 Task: Align the text "Advancing knowledge through systematic investigation" at the bottom.
Action: Mouse moved to (114, 93)
Screenshot: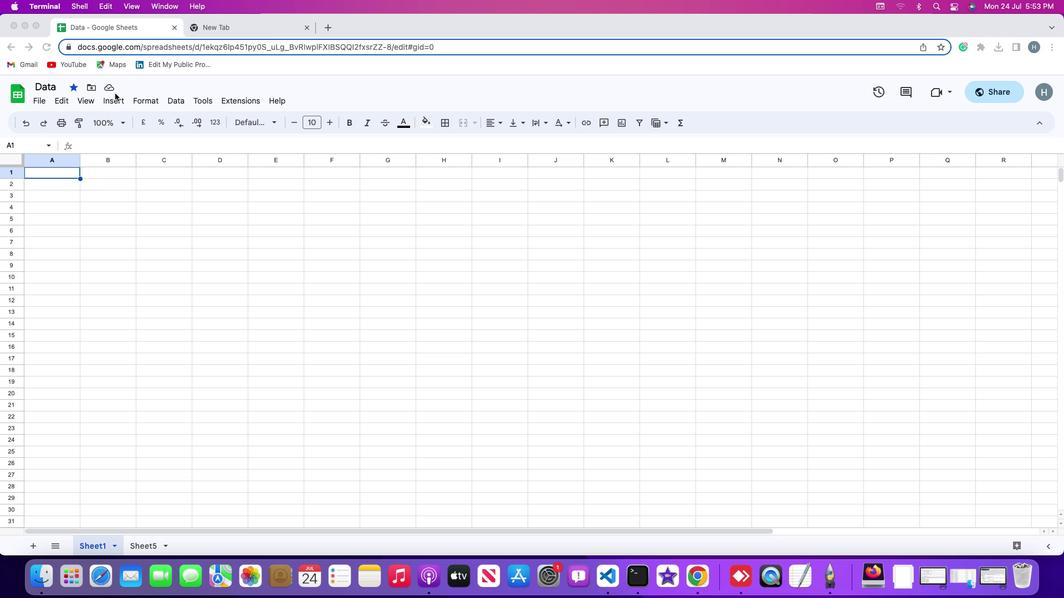 
Action: Mouse pressed left at (114, 93)
Screenshot: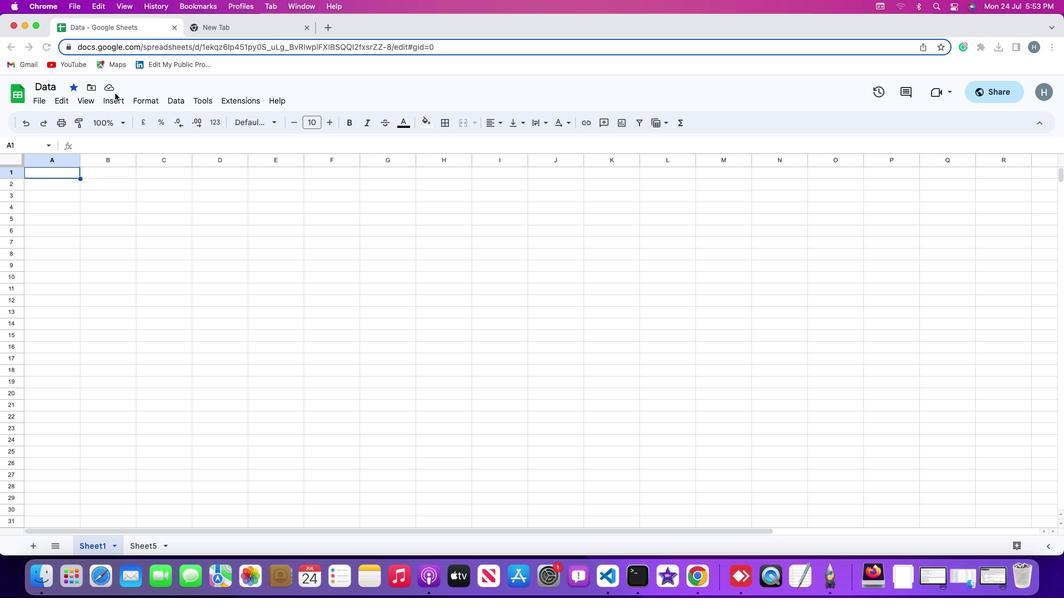 
Action: Mouse moved to (115, 98)
Screenshot: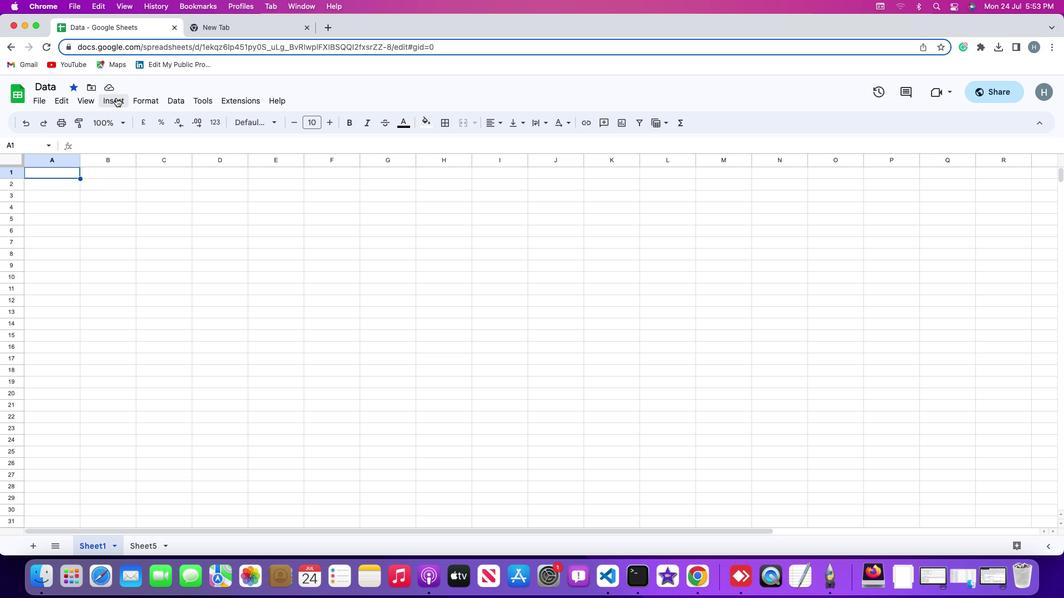 
Action: Mouse pressed left at (115, 98)
Screenshot: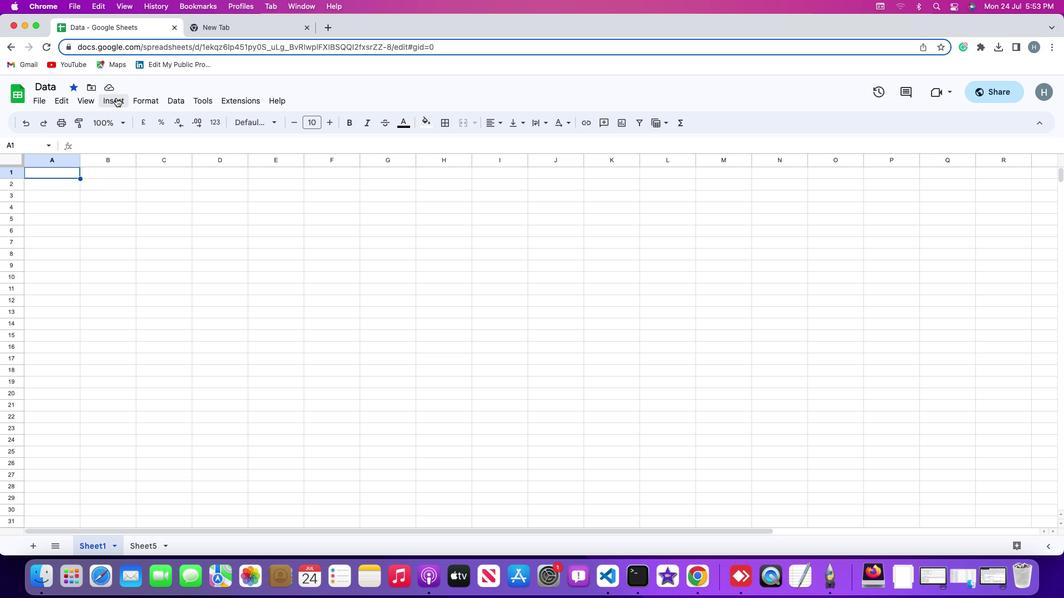
Action: Mouse moved to (150, 255)
Screenshot: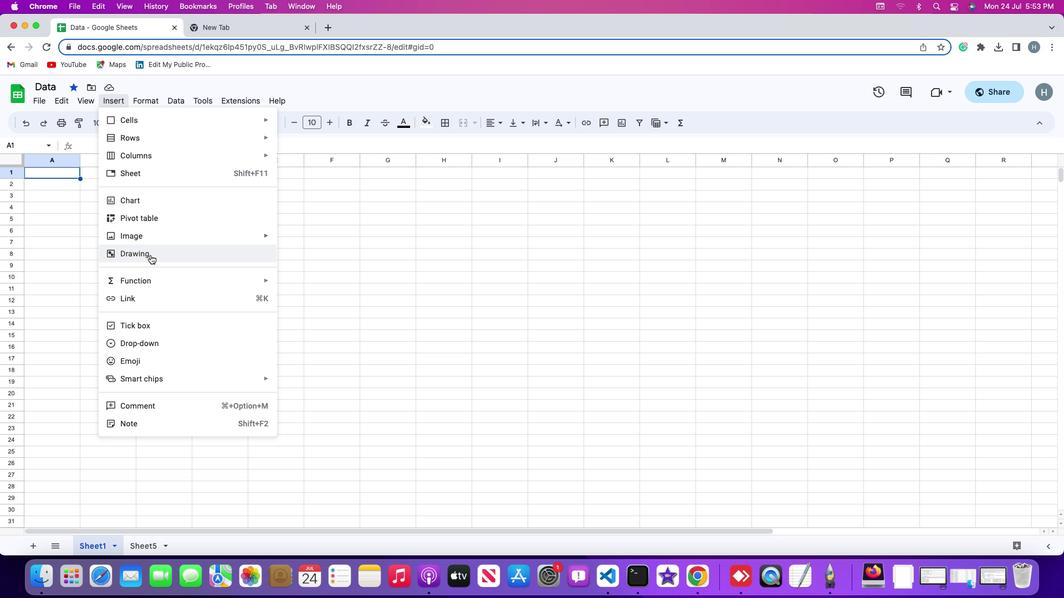 
Action: Mouse pressed left at (150, 255)
Screenshot: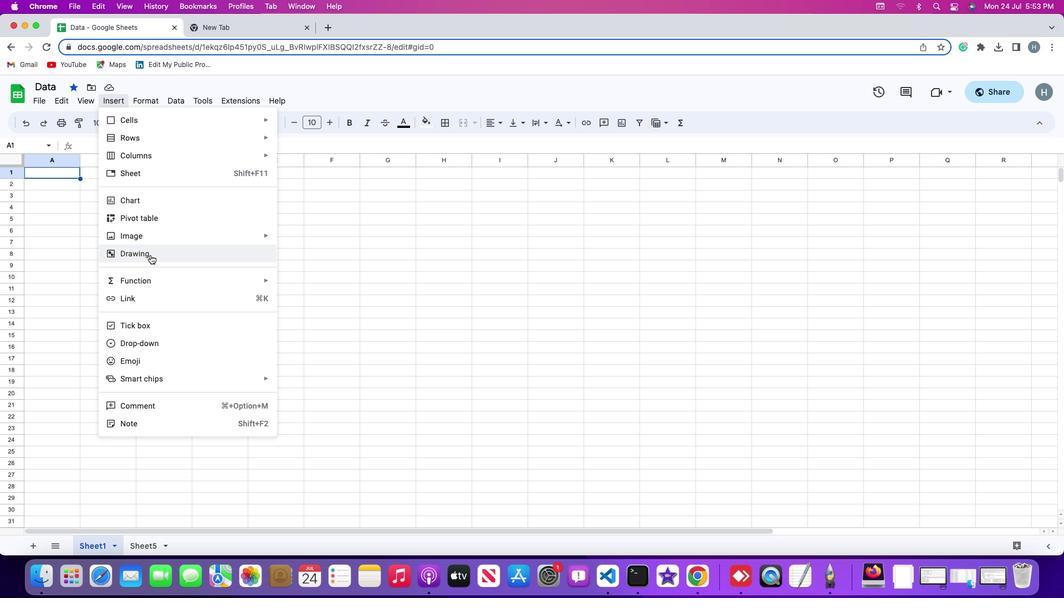 
Action: Mouse moved to (404, 289)
Screenshot: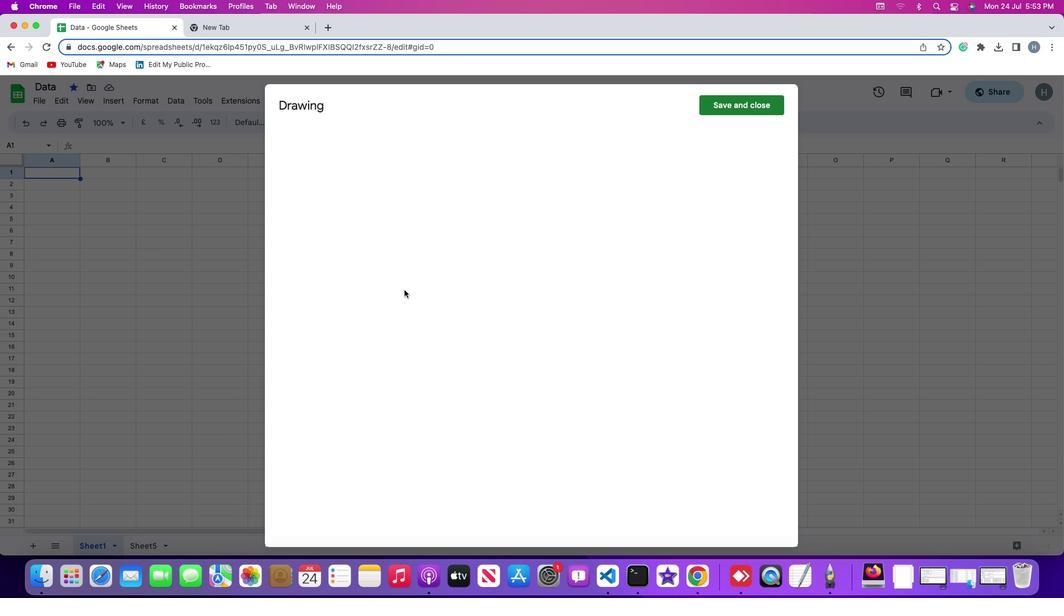 
Action: Mouse pressed left at (404, 289)
Screenshot: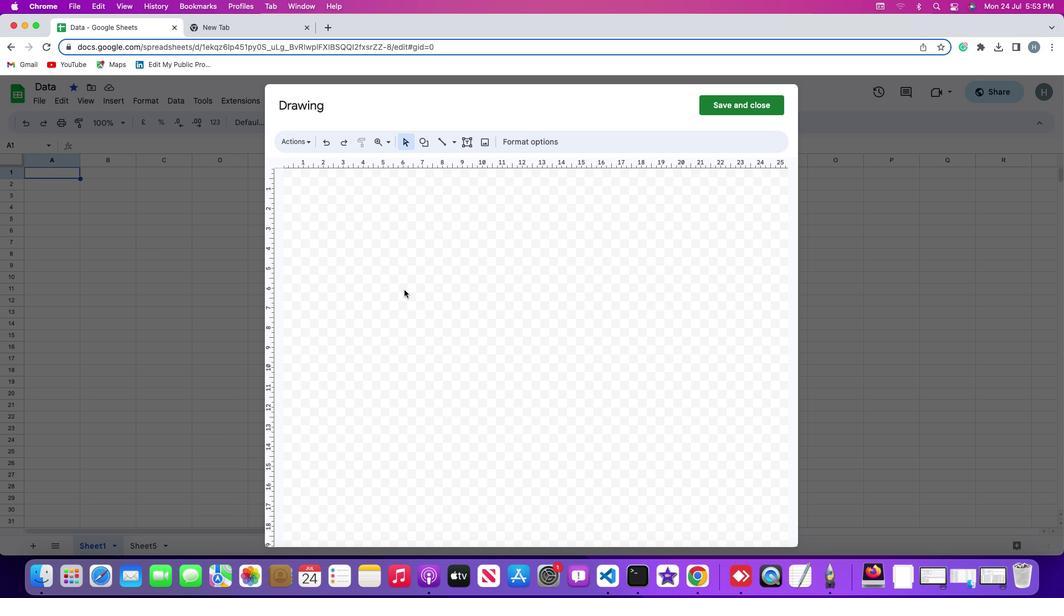 
Action: Key pressed Key.cmd'v'
Screenshot: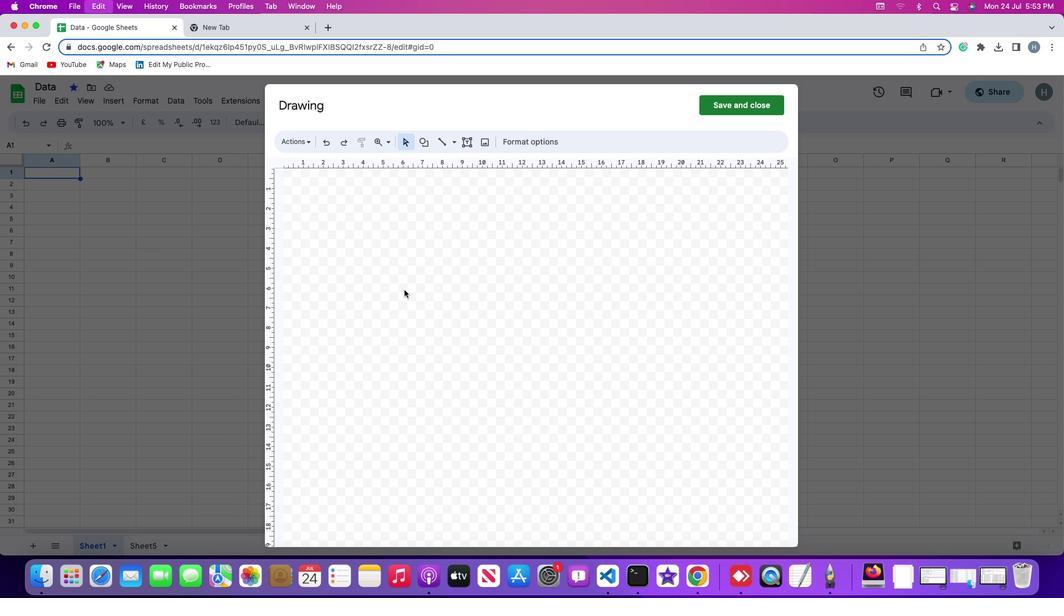 
Action: Mouse moved to (305, 142)
Screenshot: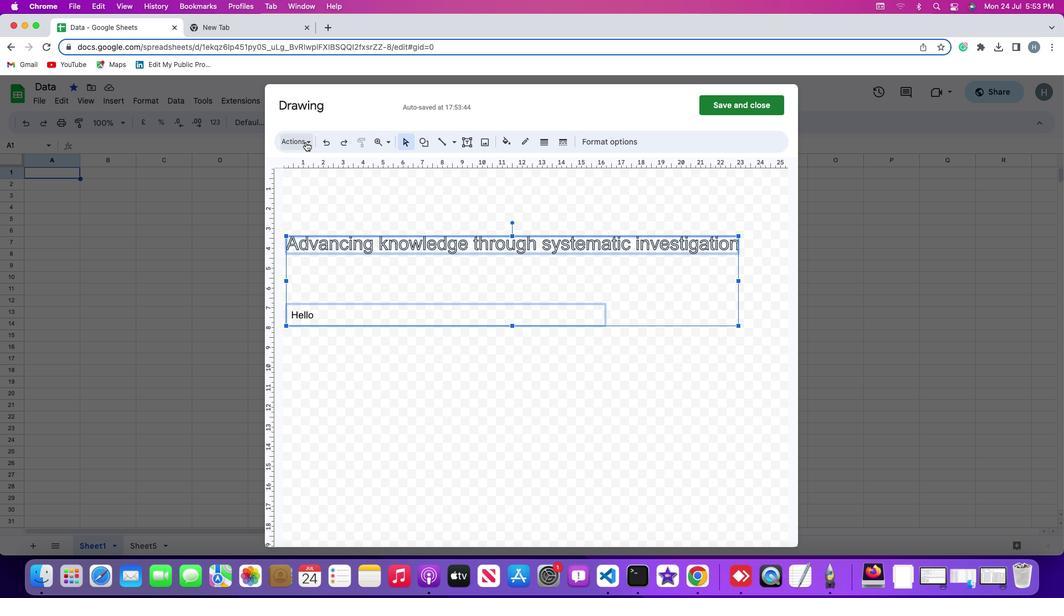 
Action: Mouse pressed left at (305, 142)
Screenshot: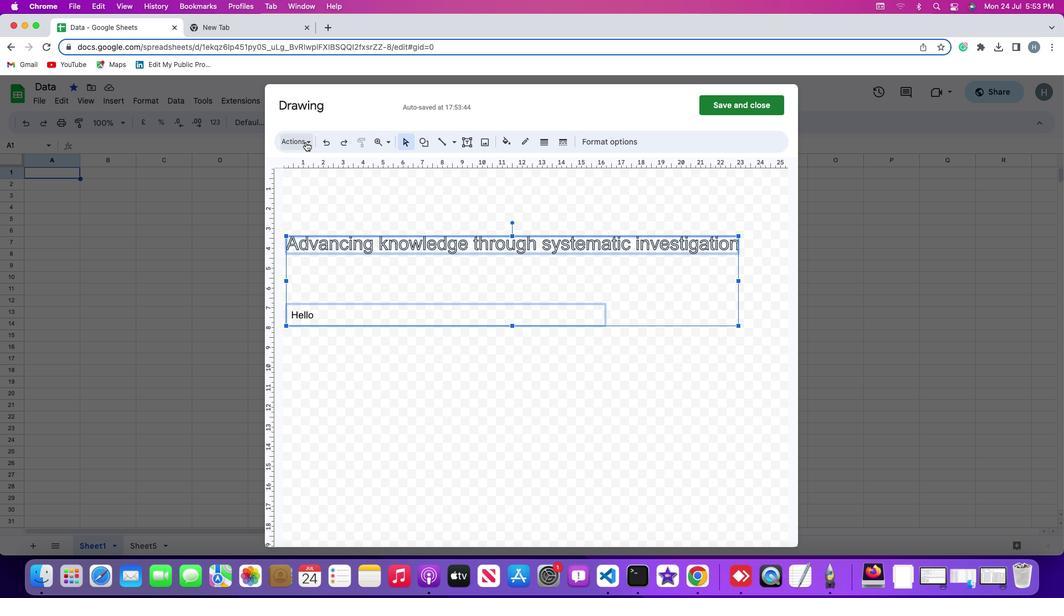 
Action: Mouse moved to (493, 378)
Screenshot: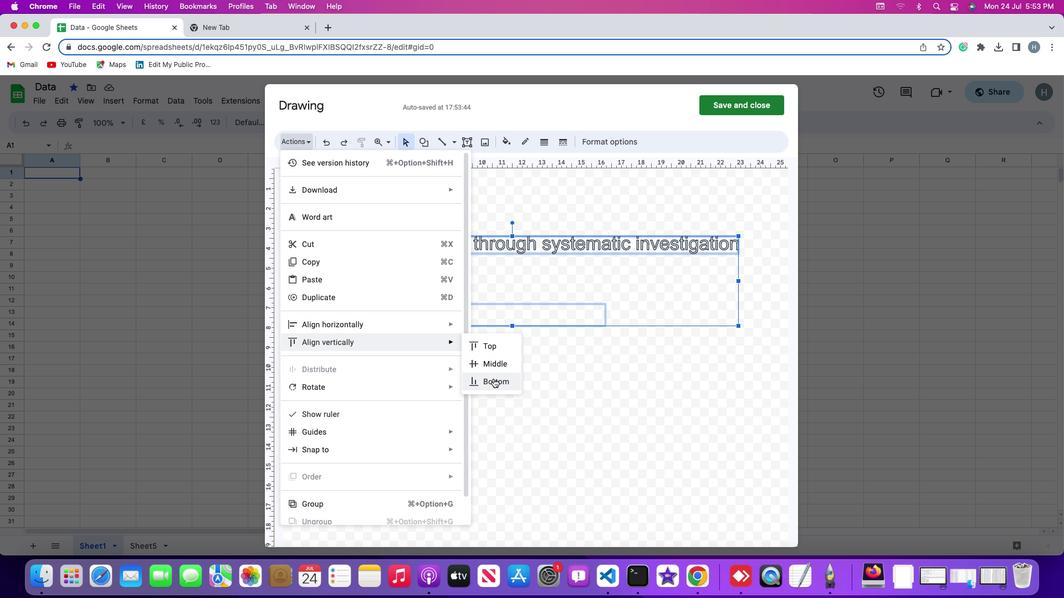 
Action: Mouse pressed left at (493, 378)
Screenshot: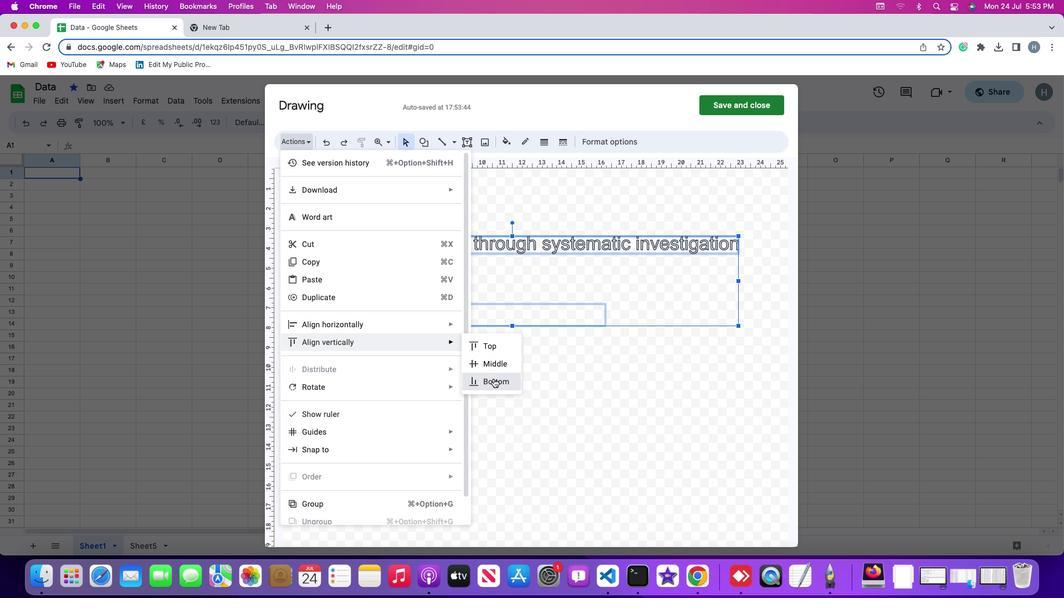 
Action: Mouse moved to (584, 374)
Screenshot: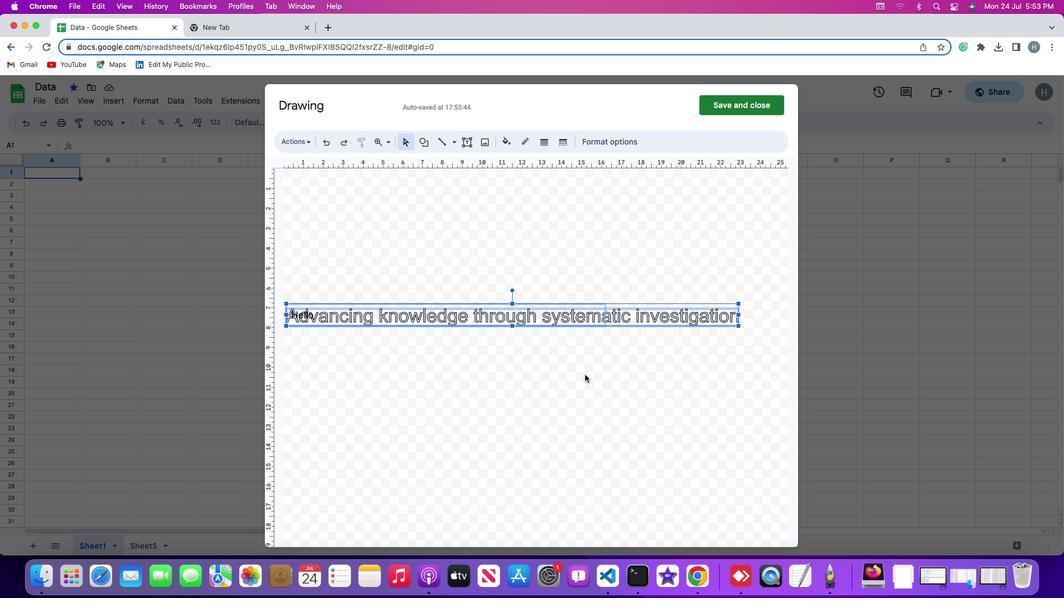
